 Task: Create New Employee with Employee Name: Kathryn Wilson, Address Line1: 633 Sherwood St., Address Line2: Mays Landing, Address Line3:  NJ 08330, Cell Number: 319433-2610_x000D_

Action: Mouse moved to (155, 29)
Screenshot: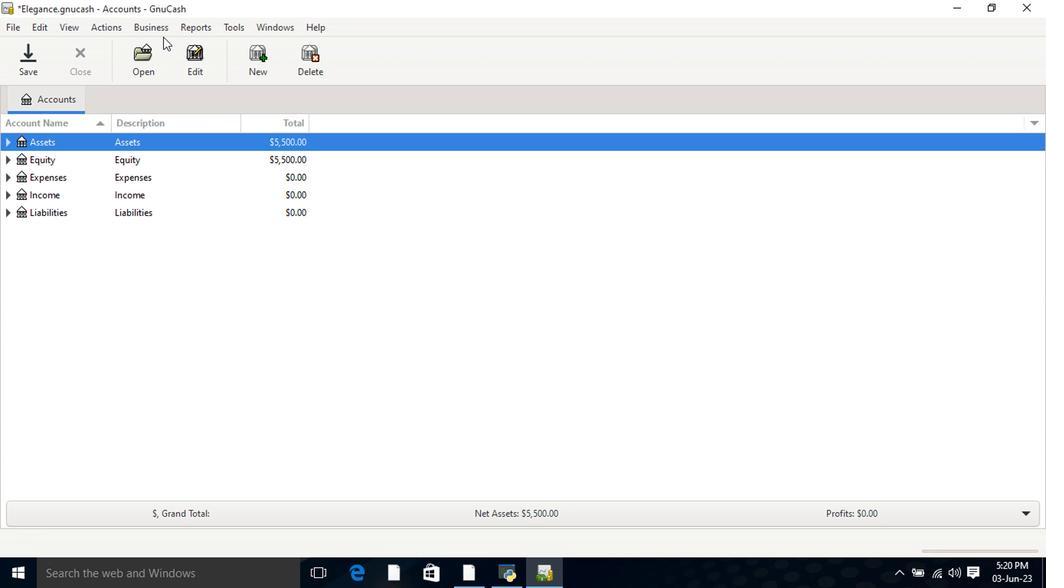 
Action: Mouse pressed left at (155, 29)
Screenshot: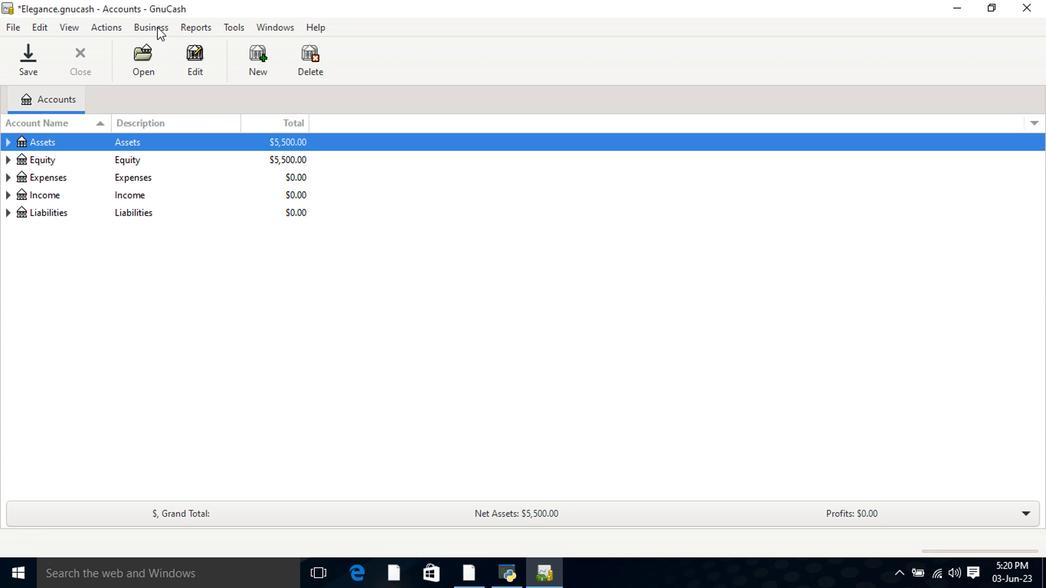 
Action: Mouse moved to (165, 85)
Screenshot: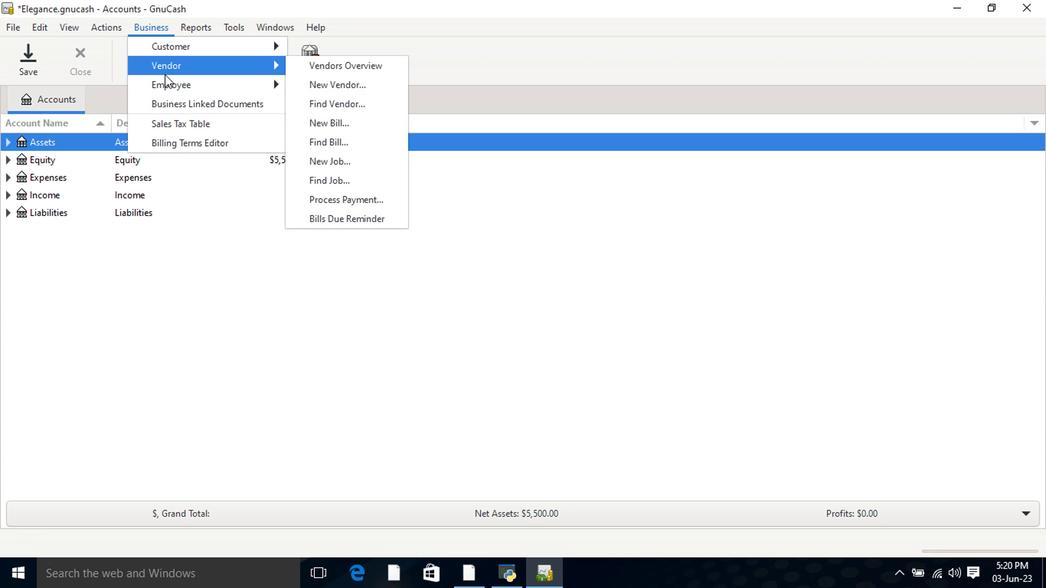 
Action: Mouse pressed left at (165, 85)
Screenshot: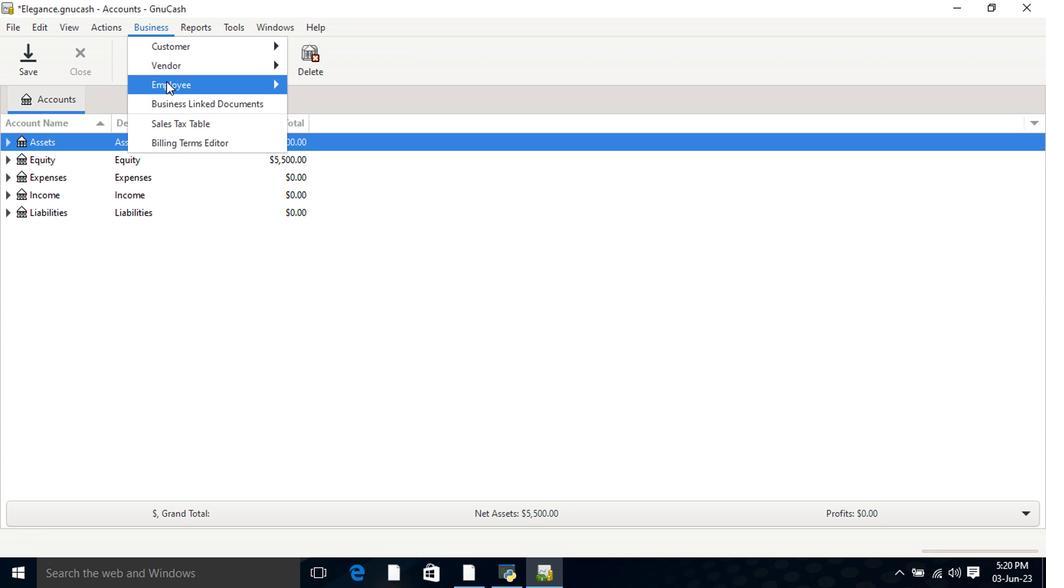 
Action: Mouse moved to (329, 110)
Screenshot: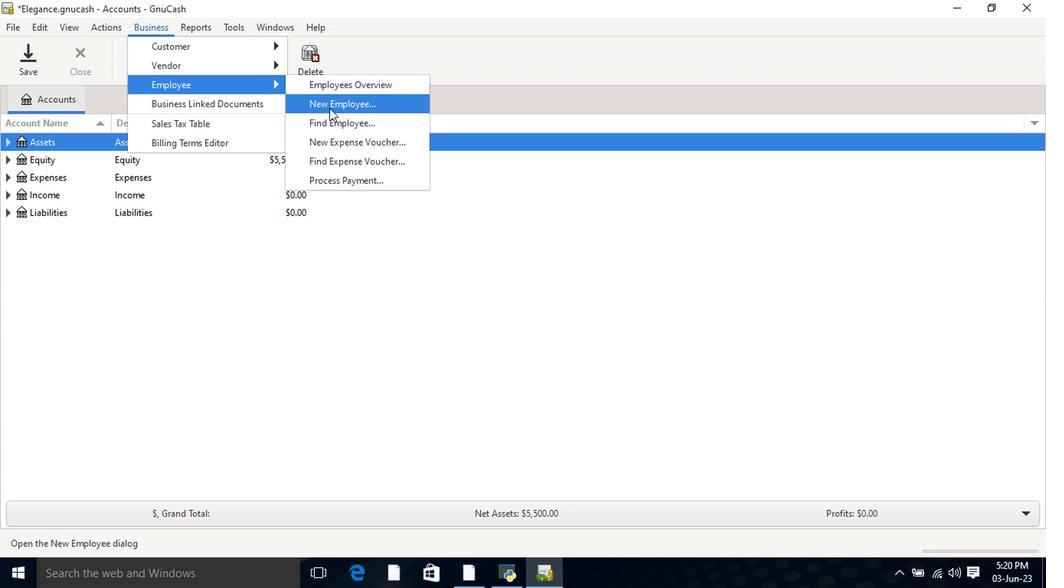 
Action: Mouse pressed left at (329, 110)
Screenshot: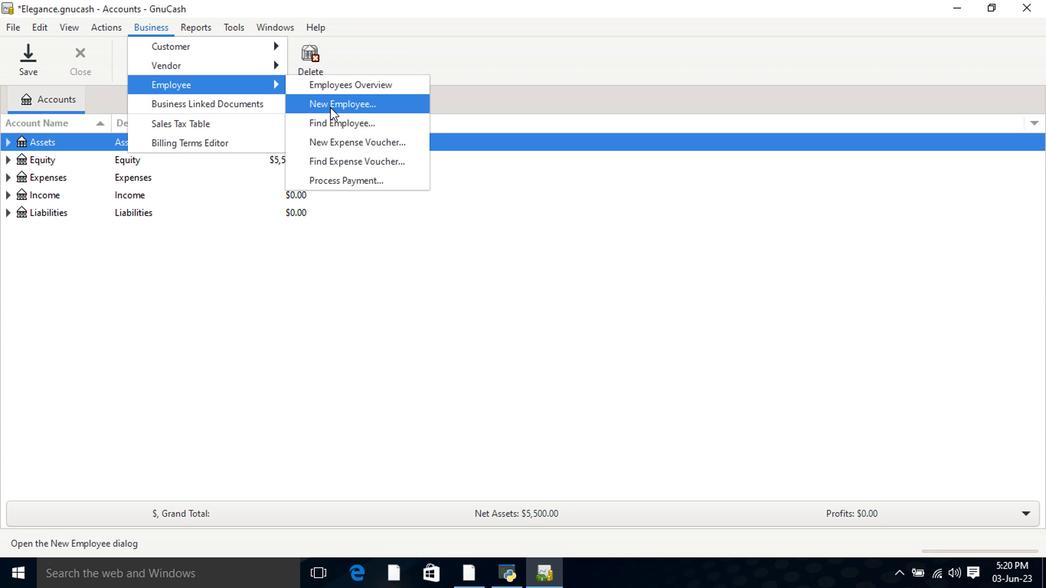 
Action: Mouse moved to (465, 236)
Screenshot: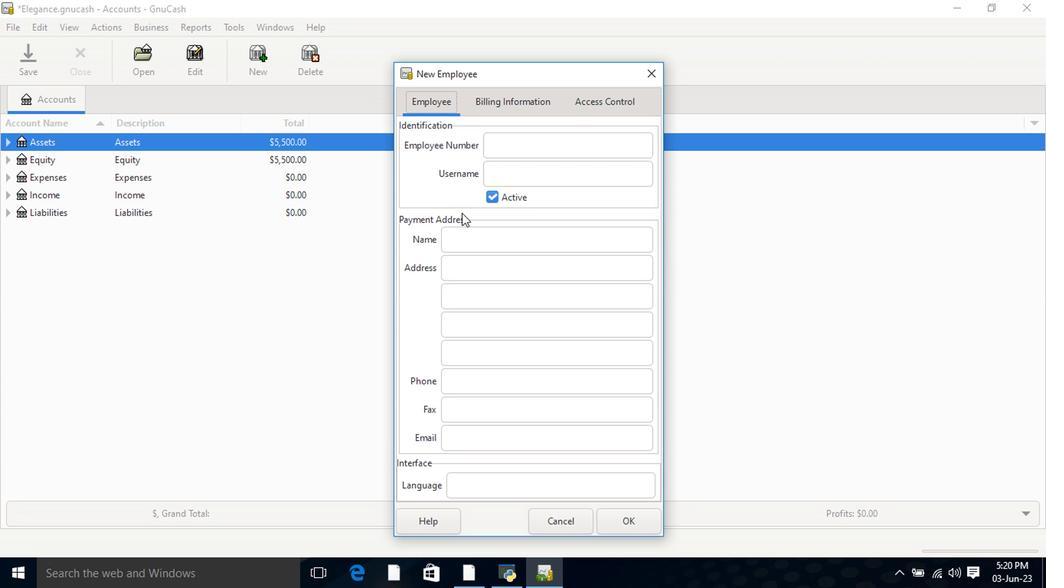 
Action: Mouse pressed left at (465, 236)
Screenshot: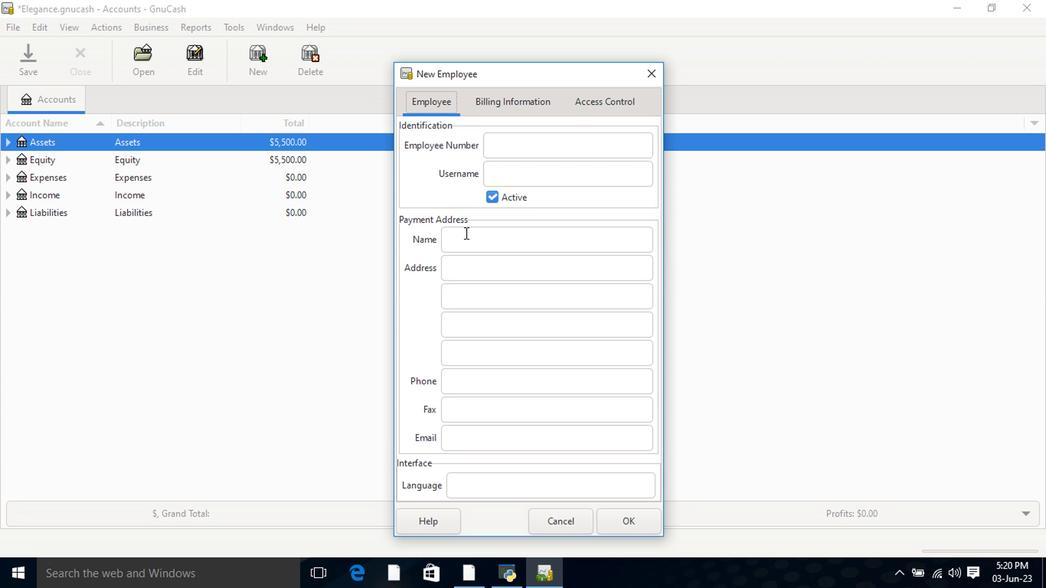 
Action: Mouse moved to (470, 245)
Screenshot: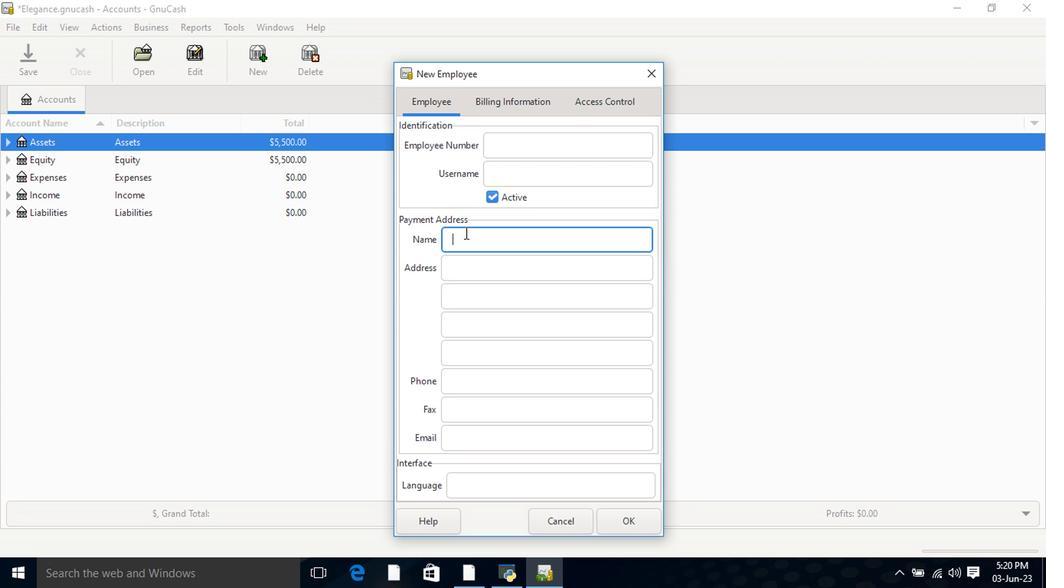 
Action: Key pressed <Key.shift>Kathryn<Key.space><Key.shift>Wilson<Key.tab>633<Key.space><Key.shift>Sherwood<Key.space><Key.shift>St.<Key.tab><Key.shift>Mays<Key.space><Key.shift>Landing<Key.tab><Key.shift>NJ<Key.space>08330<Key.tab><Key.tab>319433-2610
Screenshot: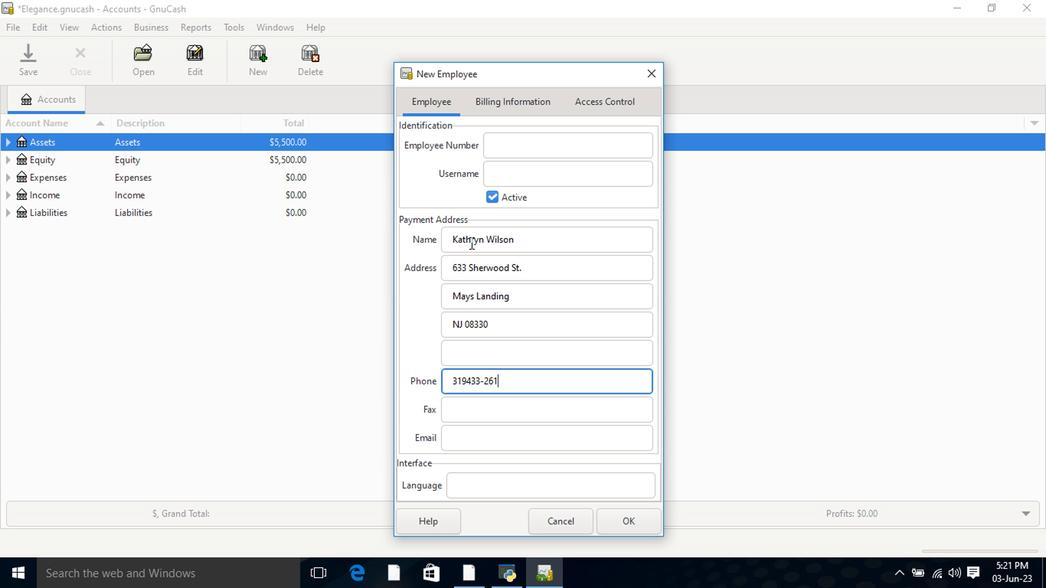 
Action: Mouse moved to (507, 105)
Screenshot: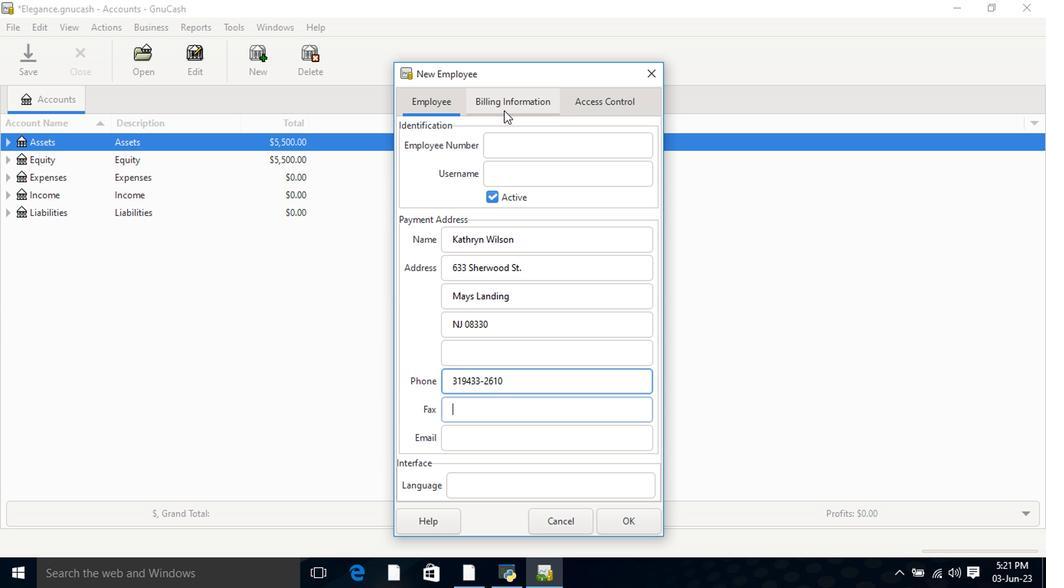 
Action: Mouse pressed left at (507, 105)
Screenshot: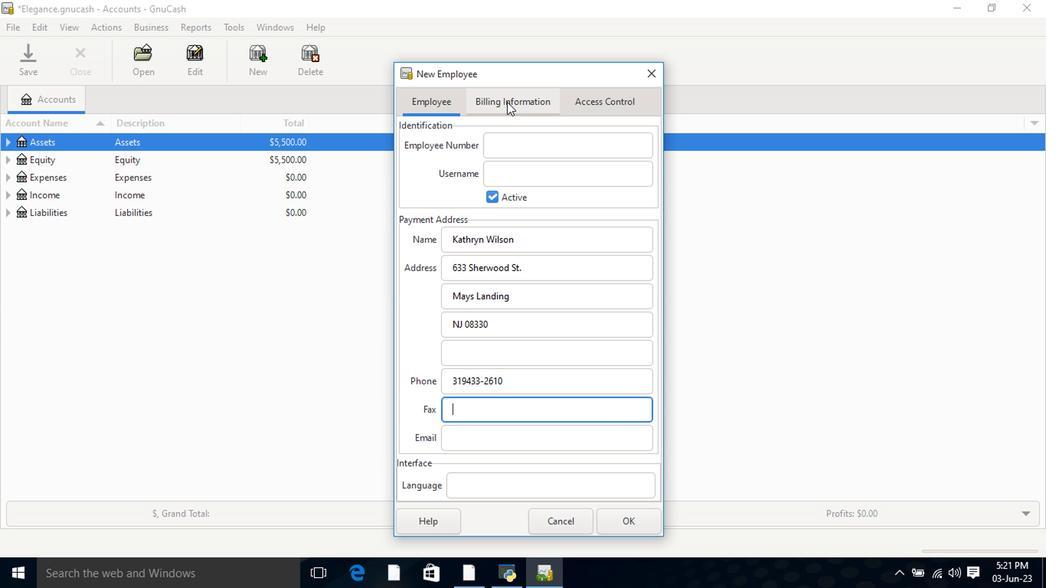 
Action: Mouse moved to (604, 110)
Screenshot: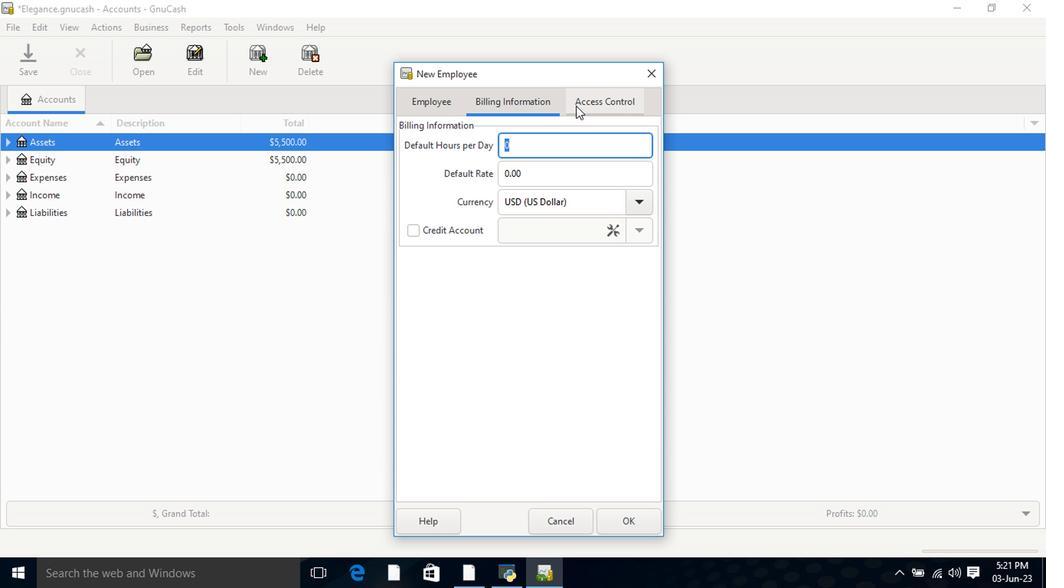 
Action: Mouse pressed left at (604, 110)
Screenshot: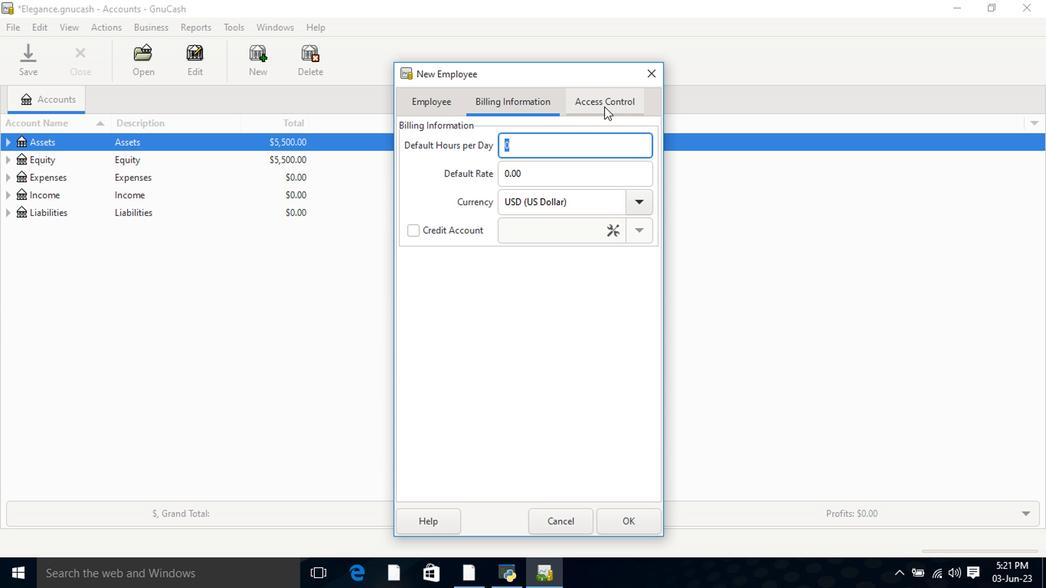 
Action: Mouse moved to (623, 525)
Screenshot: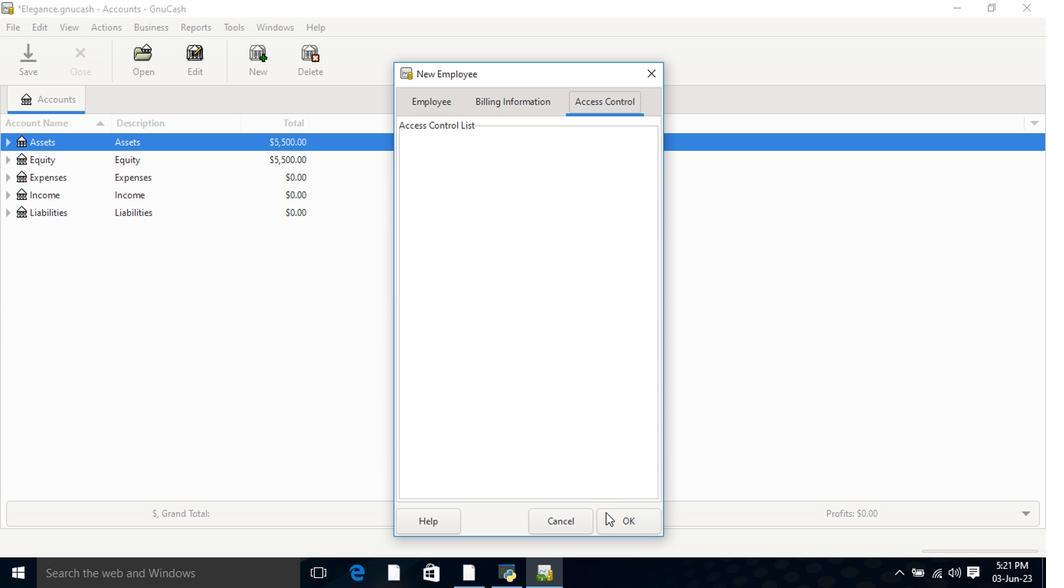 
Action: Mouse pressed left at (623, 525)
Screenshot: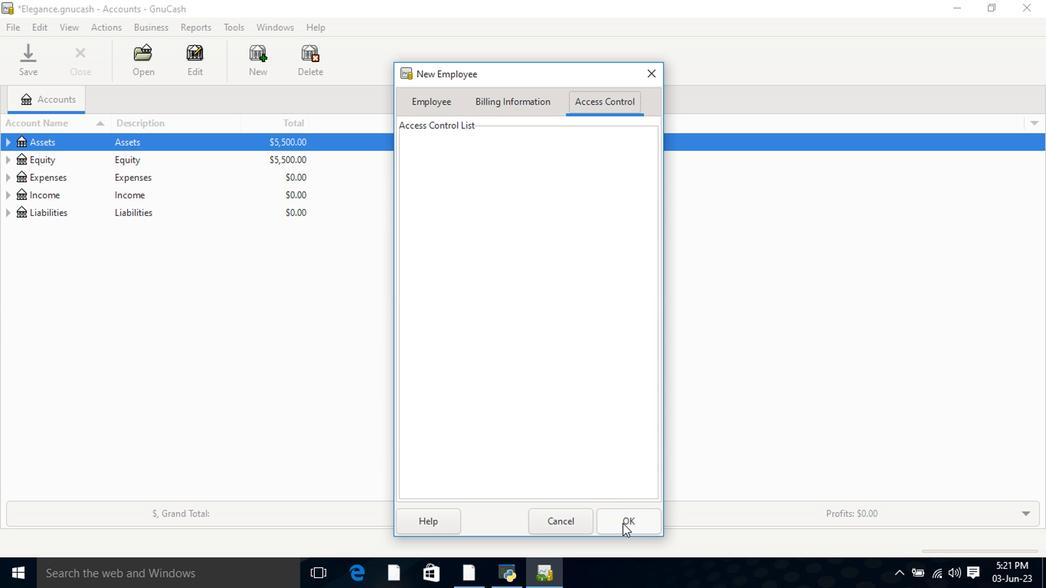 
Action: Mouse moved to (559, 442)
Screenshot: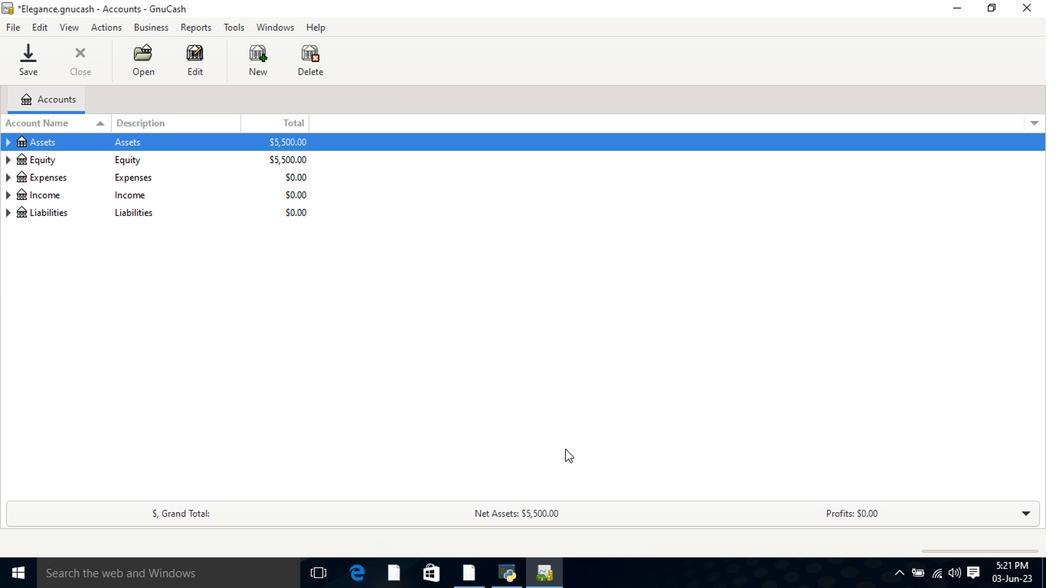 
